 Task: Use the audio equalizer preset "Reggae".
Action: Mouse moved to (121, 18)
Screenshot: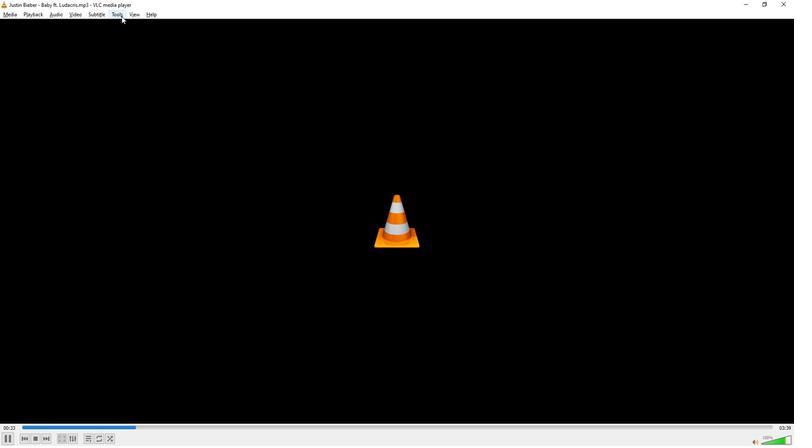 
Action: Mouse pressed left at (121, 18)
Screenshot: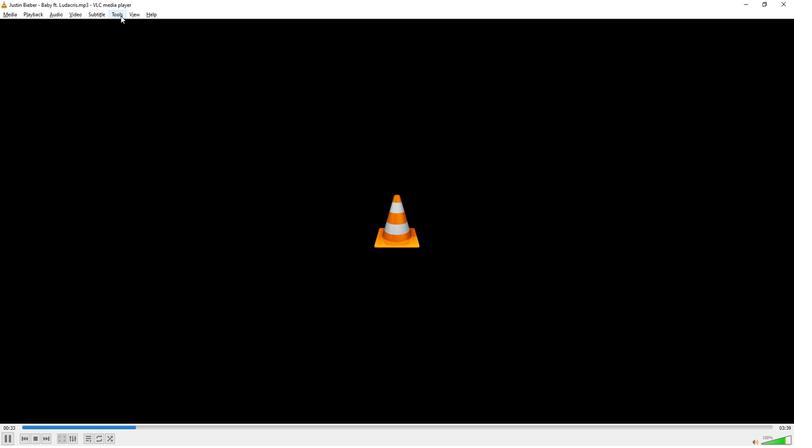 
Action: Mouse moved to (133, 26)
Screenshot: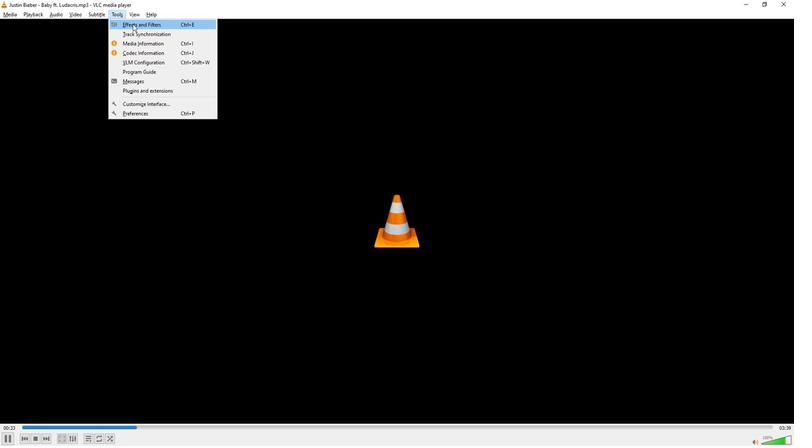
Action: Mouse pressed left at (133, 26)
Screenshot: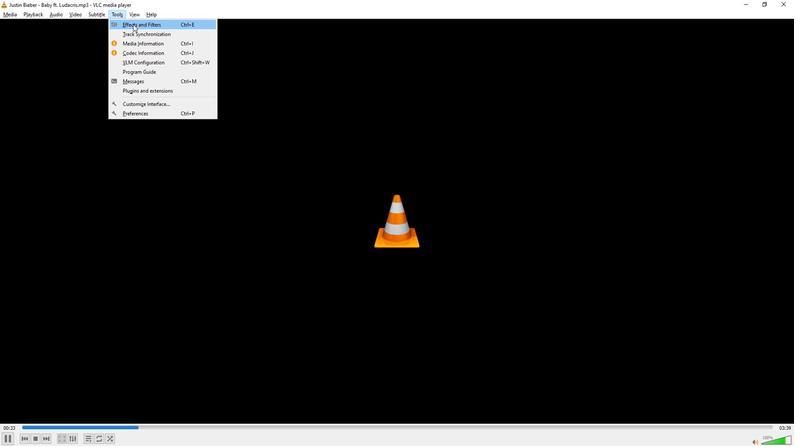 
Action: Mouse moved to (512, 94)
Screenshot: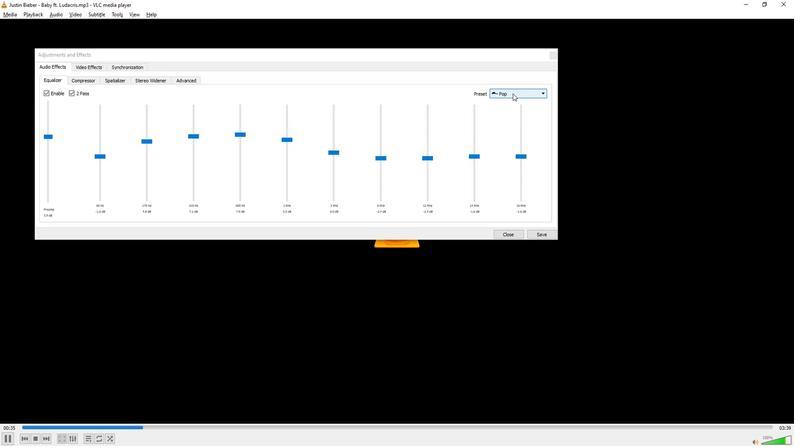 
Action: Mouse pressed left at (512, 94)
Screenshot: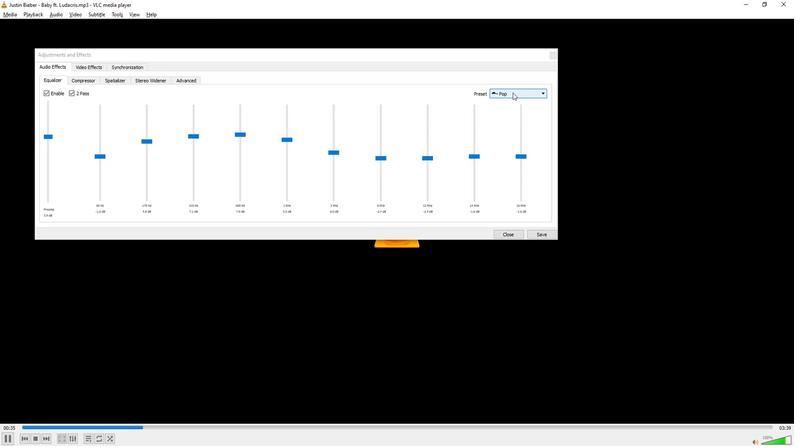 
Action: Mouse moved to (511, 142)
Screenshot: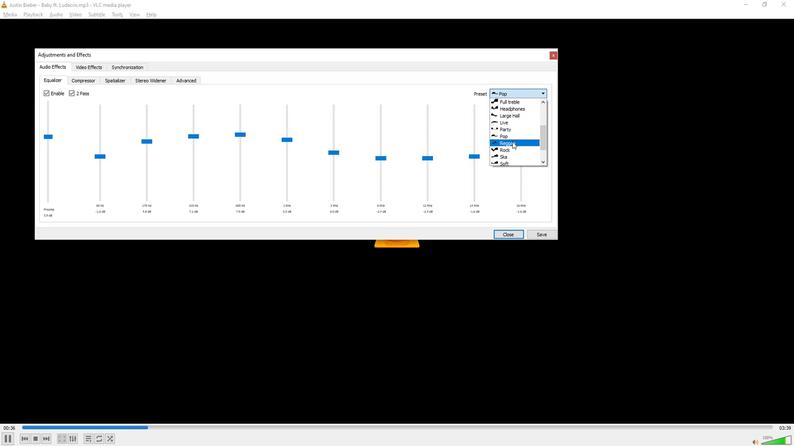 
Action: Mouse pressed left at (511, 142)
Screenshot: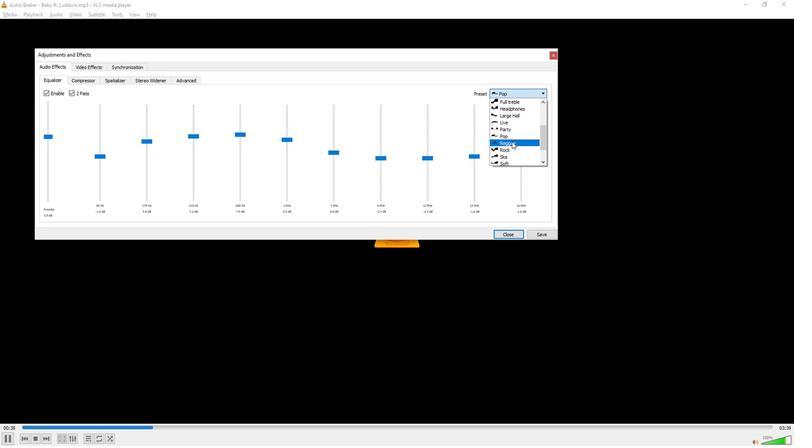 
Action: Mouse moved to (597, 206)
Screenshot: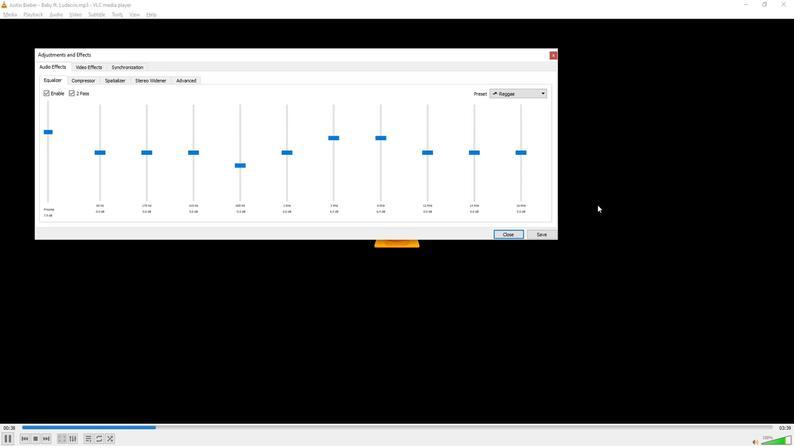 
